 Task: Create New Customer with Customer Name: Urban, Billing Address Line1: 4291 Crim Lane, Billing Address Line2:  Underhill, Billing Address Line3:  Vermont 05489, Cell Number: 220-406-4695
Action: Mouse pressed left at (142, 26)
Screenshot: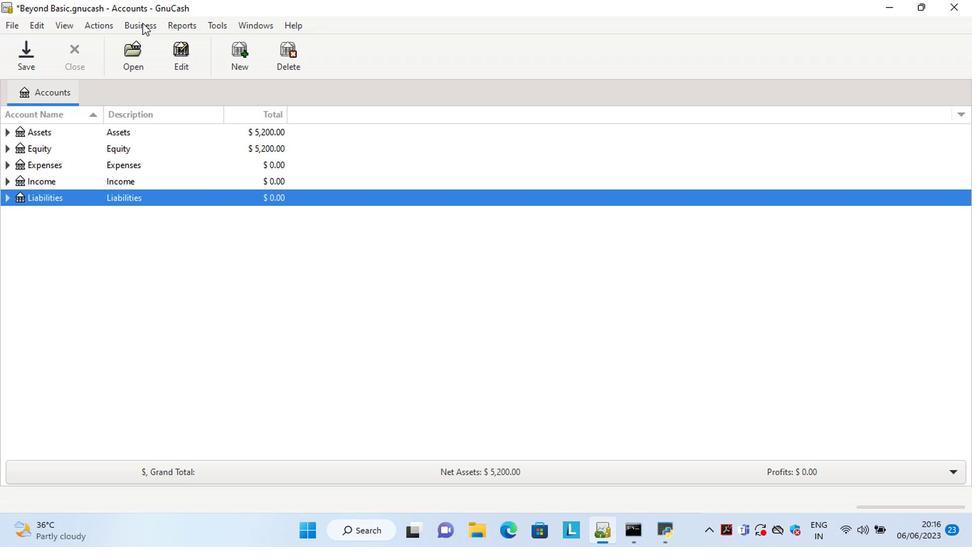
Action: Mouse moved to (319, 63)
Screenshot: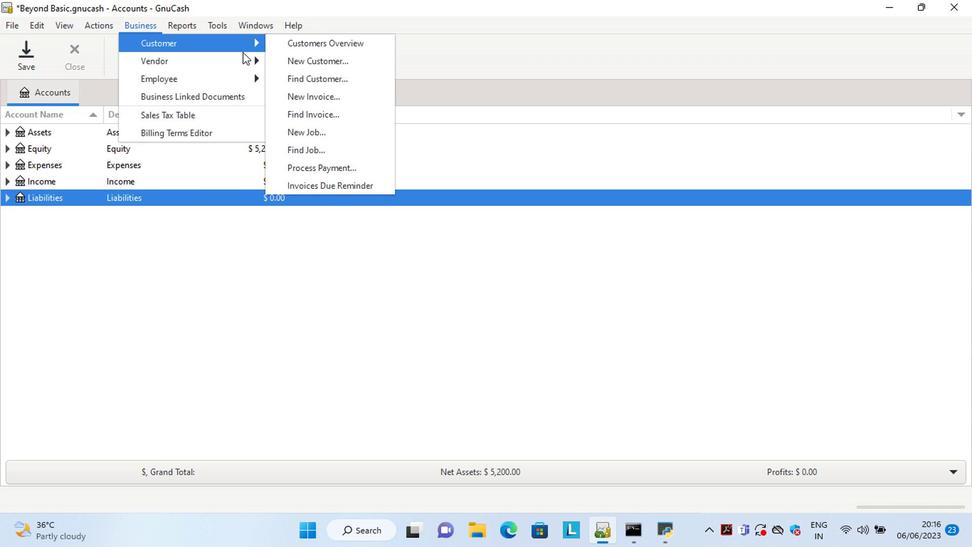 
Action: Mouse pressed left at (319, 63)
Screenshot: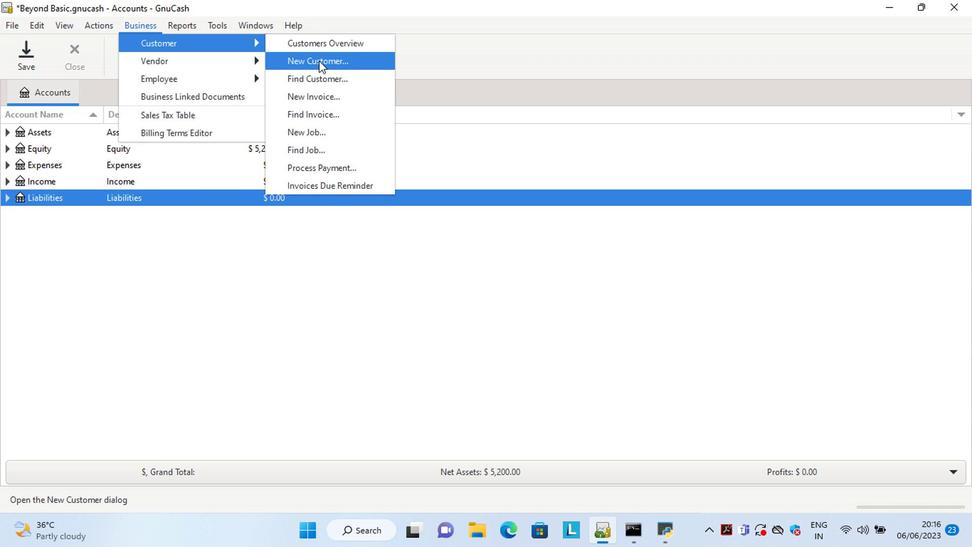 
Action: Mouse moved to (779, 339)
Screenshot: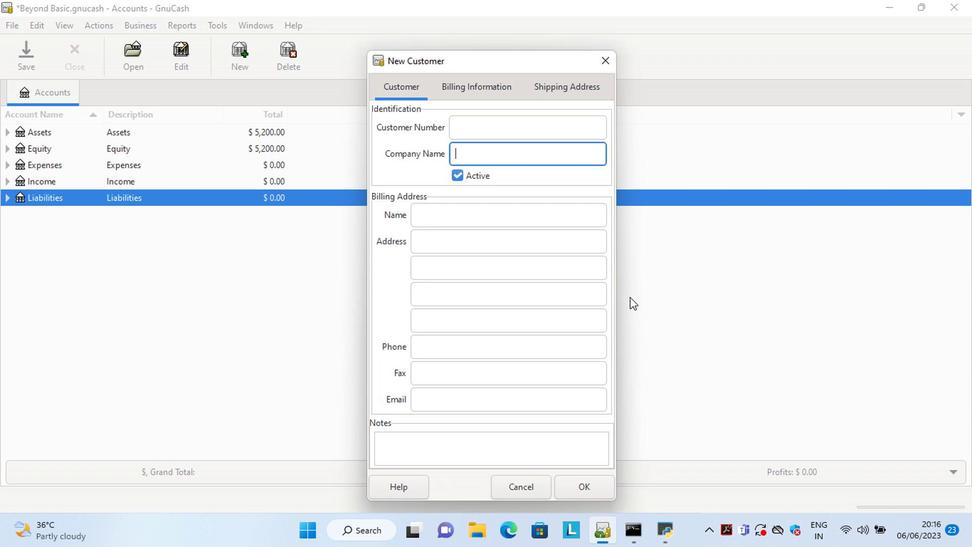 
Action: Key pressed <Key.shift>Urban<Key.space><Key.shift><Key.shift><Key.shift><Key.shift><Key.shift><Key.shift><Key.backspace><Key.tab><Key.tab><Key.tab>4291<Key.space><Key.shift>Crim<Key.space><Key.shift>Lane<Key.tab><Key.shift>Un<Key.tab><Key.shift>V<Key.tab><Key.tab>220-406-4695
Screenshot: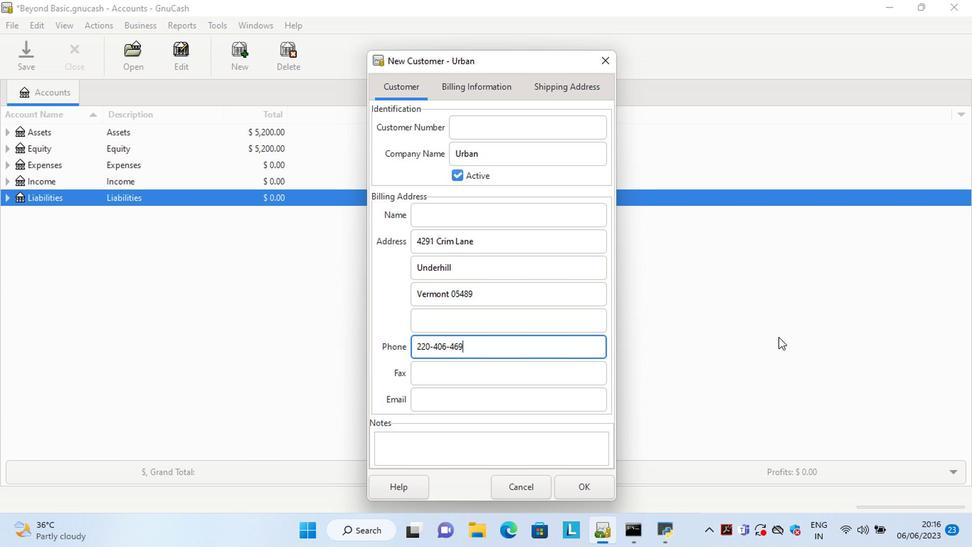 
Action: Mouse moved to (580, 484)
Screenshot: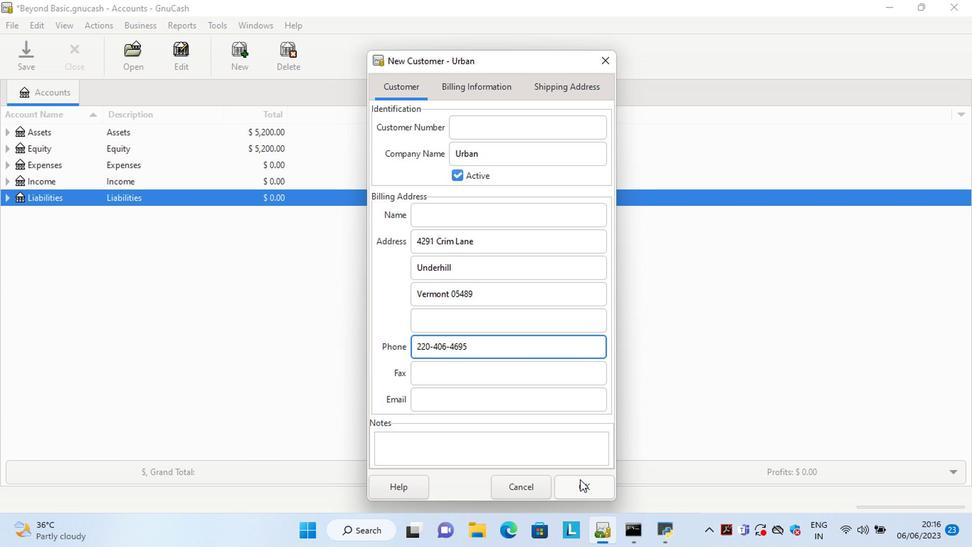 
Action: Mouse pressed left at (580, 484)
Screenshot: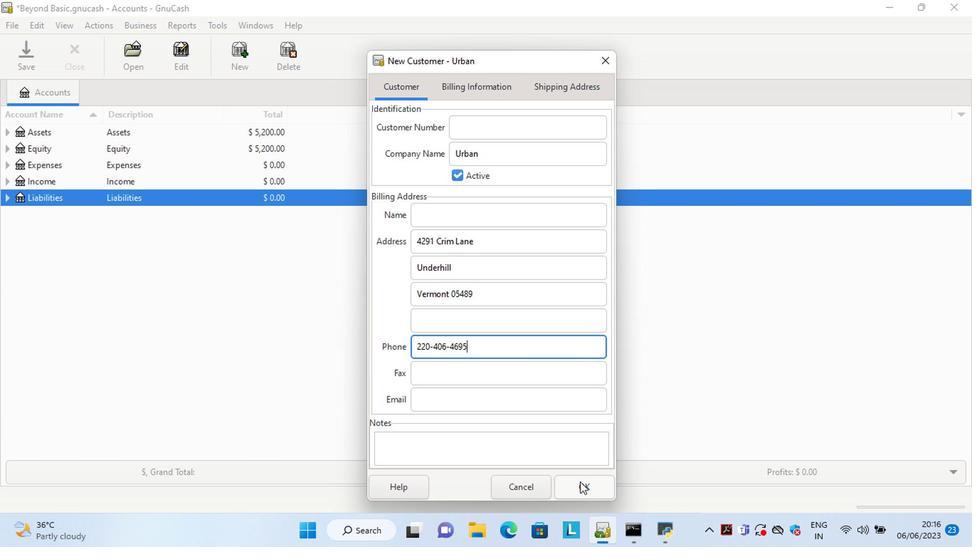 
